 Task: Create in the project ChampionWorks and in the Backlog issue 'Develop a new feature to allow for automated event scheduling and calendar integration' a child issue 'Integration with learning management systems', and assign it to team member softage.3@softage.net. Create in the project ChampionWorks and in the Backlog issue 'Implement a new feature to allow for virtual assistants or personal digital assistants' a child issue 'Big data model interpretability and fairness optimization and testing', and assign it to team member softage.4@softage.net
Action: Mouse pressed left at (166, 50)
Screenshot: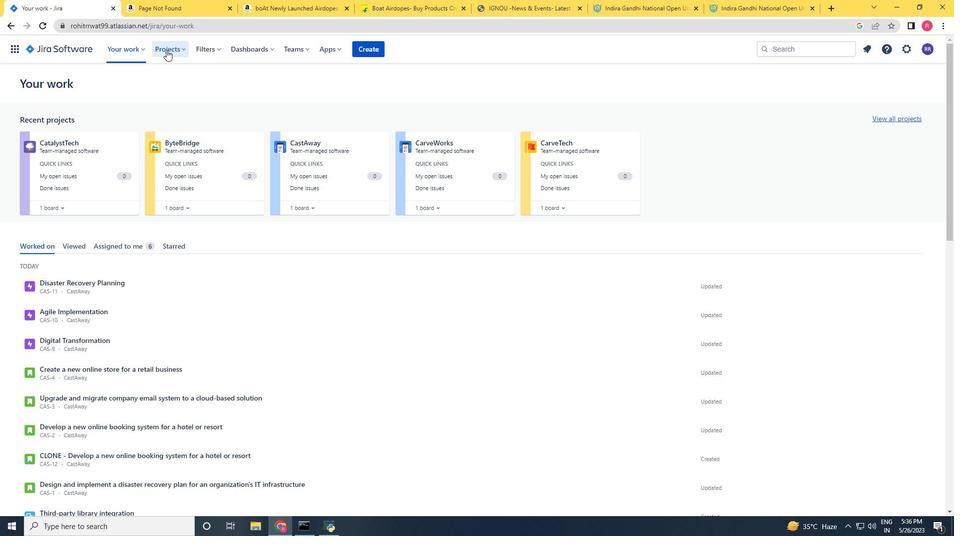 
Action: Mouse moved to (183, 92)
Screenshot: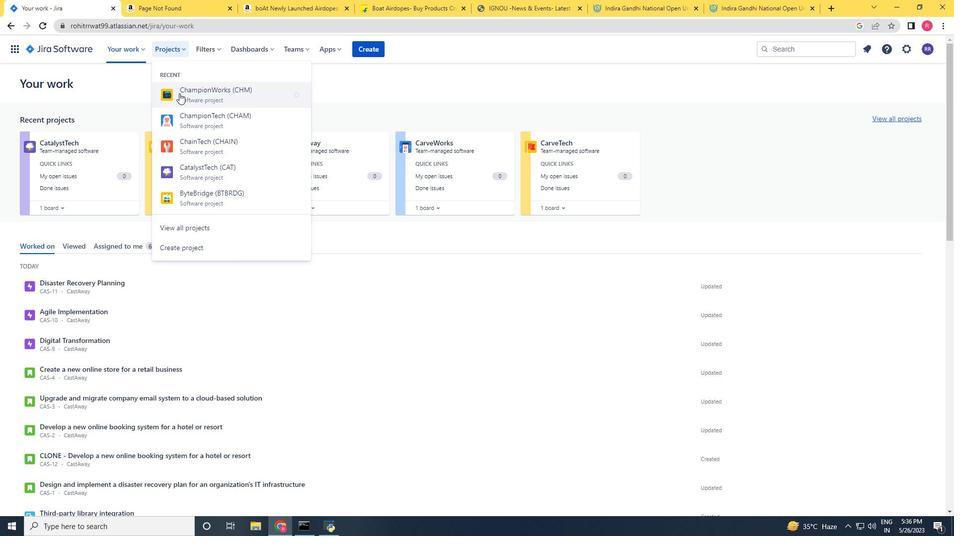 
Action: Mouse pressed left at (183, 92)
Screenshot: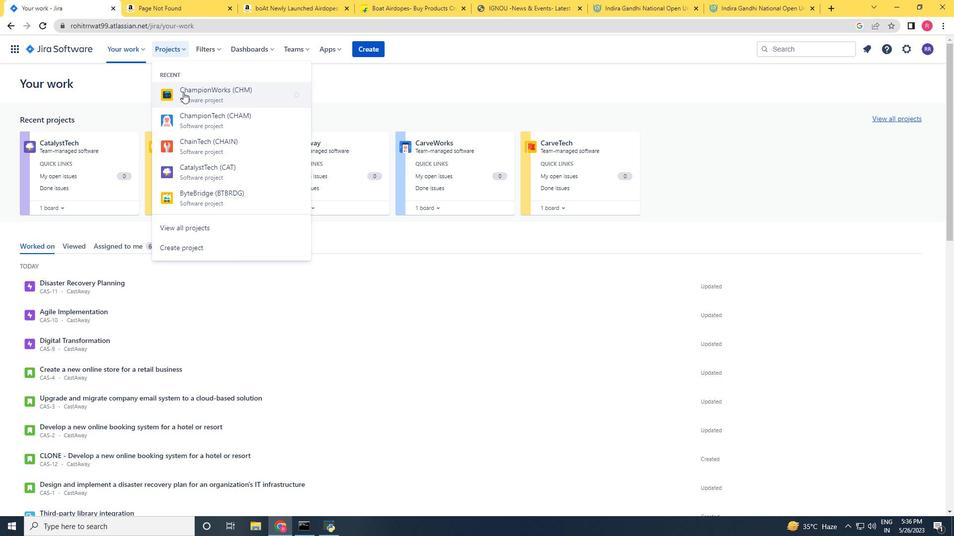 
Action: Mouse moved to (58, 151)
Screenshot: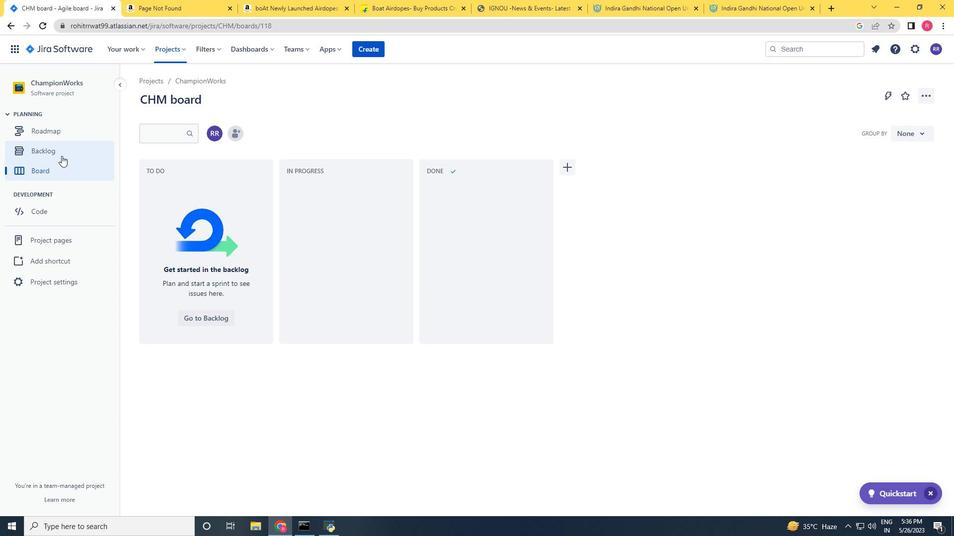 
Action: Mouse pressed left at (58, 151)
Screenshot: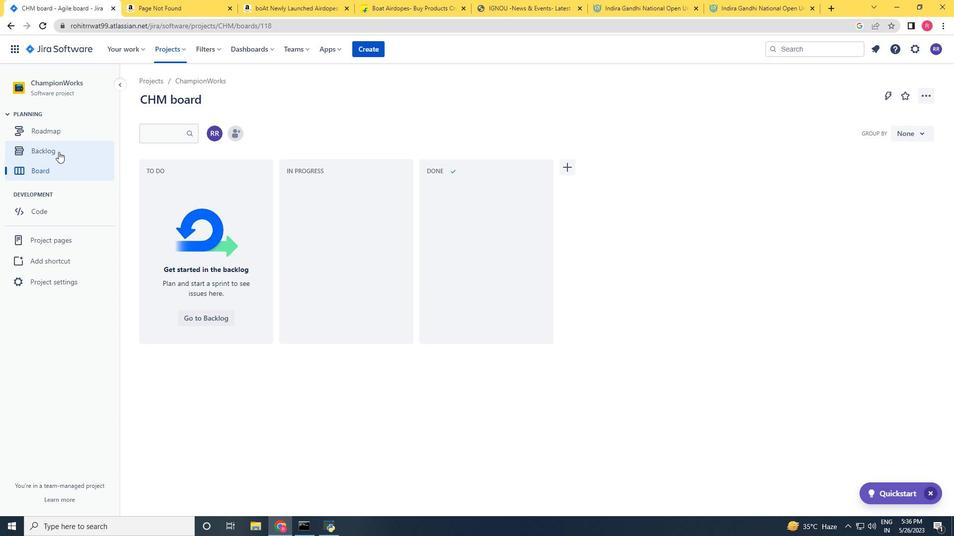 
Action: Mouse moved to (257, 263)
Screenshot: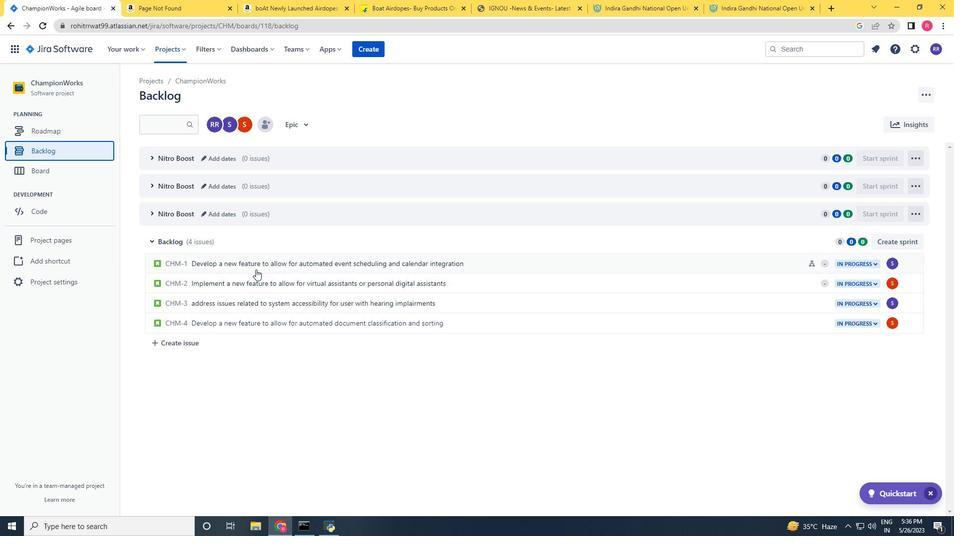 
Action: Mouse pressed left at (257, 263)
Screenshot: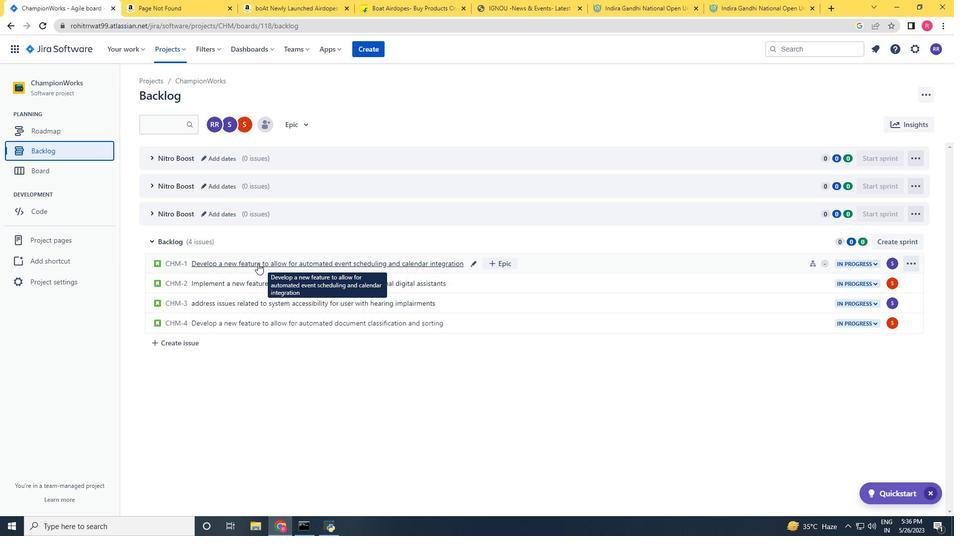 
Action: Mouse moved to (775, 225)
Screenshot: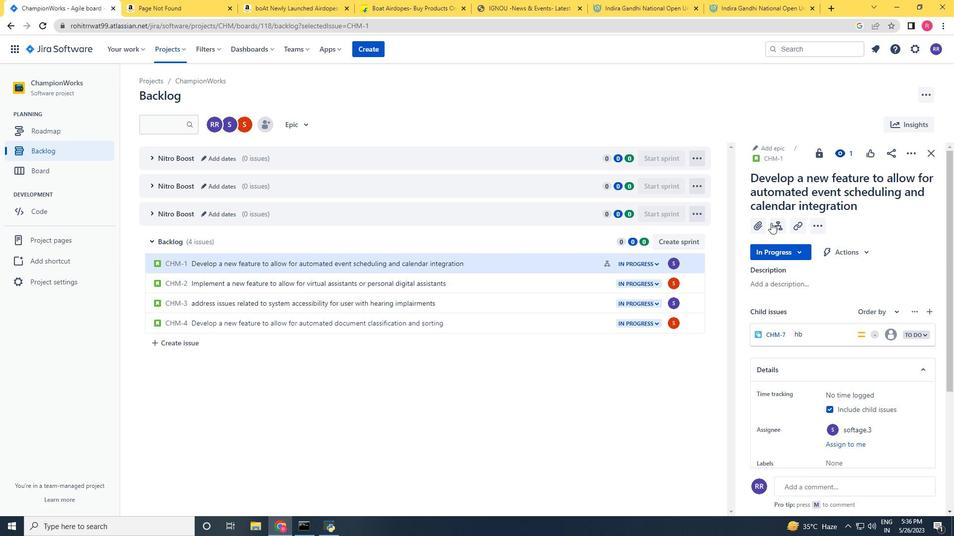 
Action: Mouse pressed left at (775, 225)
Screenshot: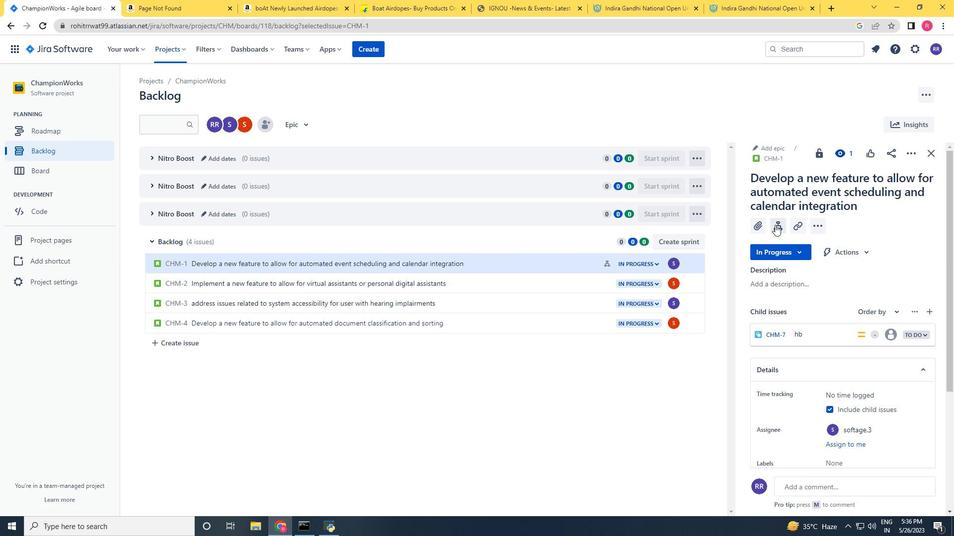 
Action: Mouse moved to (776, 314)
Screenshot: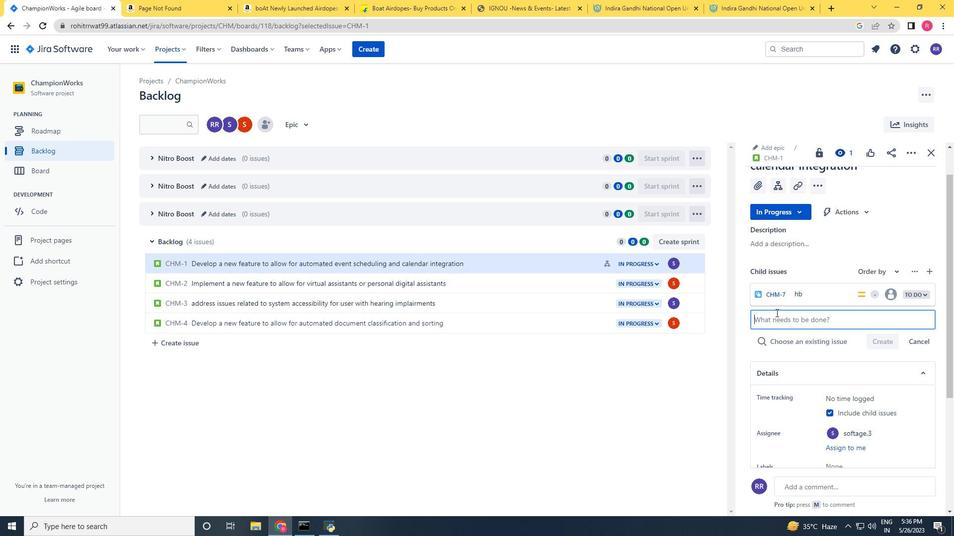 
Action: Key pressed <Key.shift>Integration<Key.space>with<Key.space>learning<Key.space>mangag<Key.backspace><Key.backspace><Key.backspace>agement<Key.space>systems
Screenshot: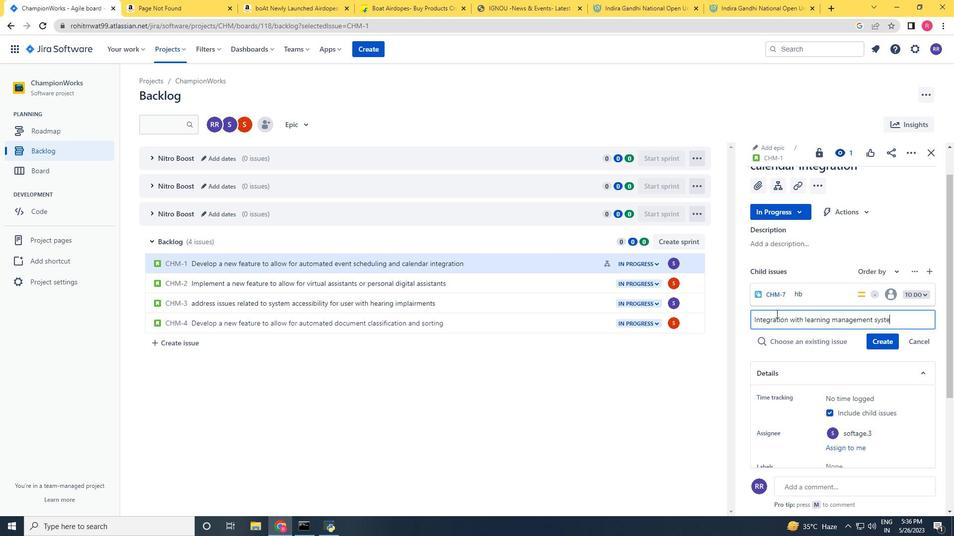 
Action: Mouse moved to (890, 292)
Screenshot: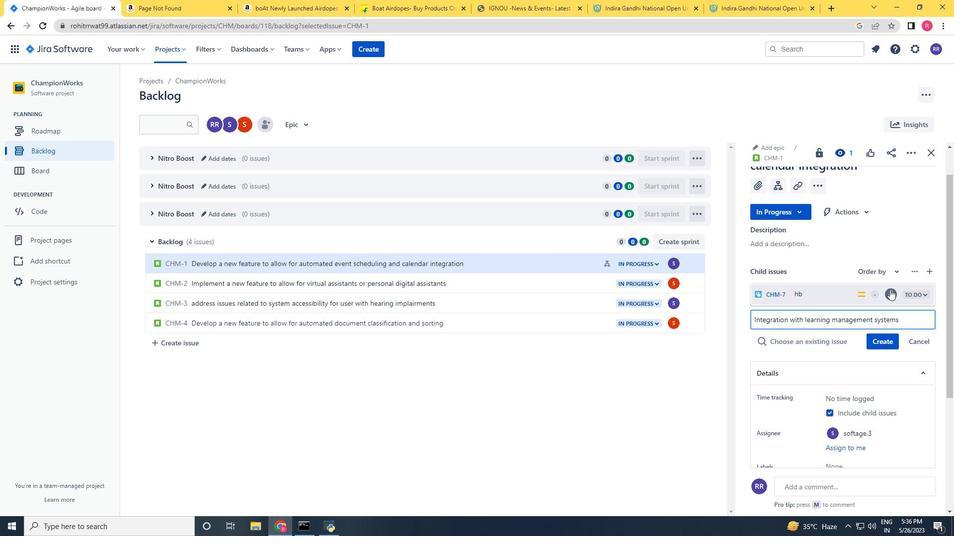
Action: Mouse pressed left at (890, 292)
Screenshot: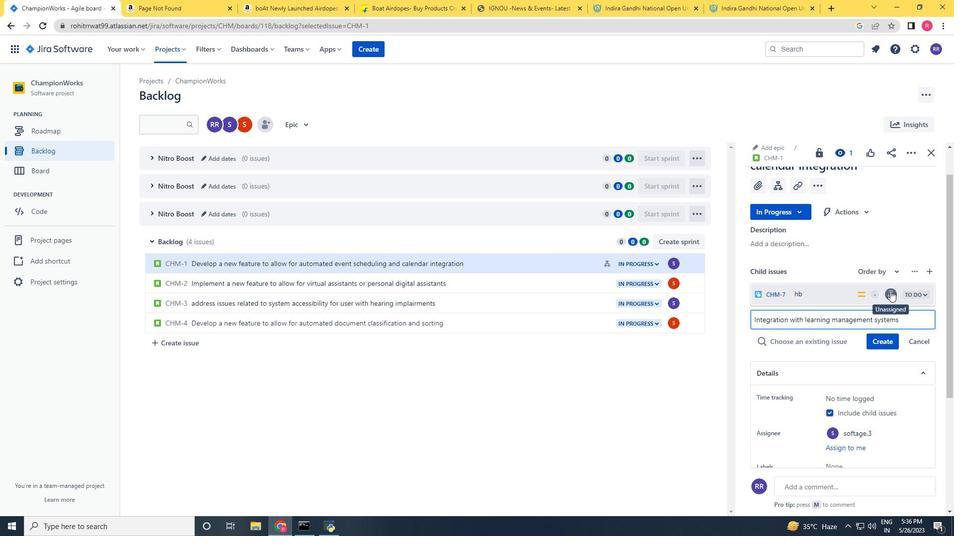 
Action: Mouse moved to (891, 345)
Screenshot: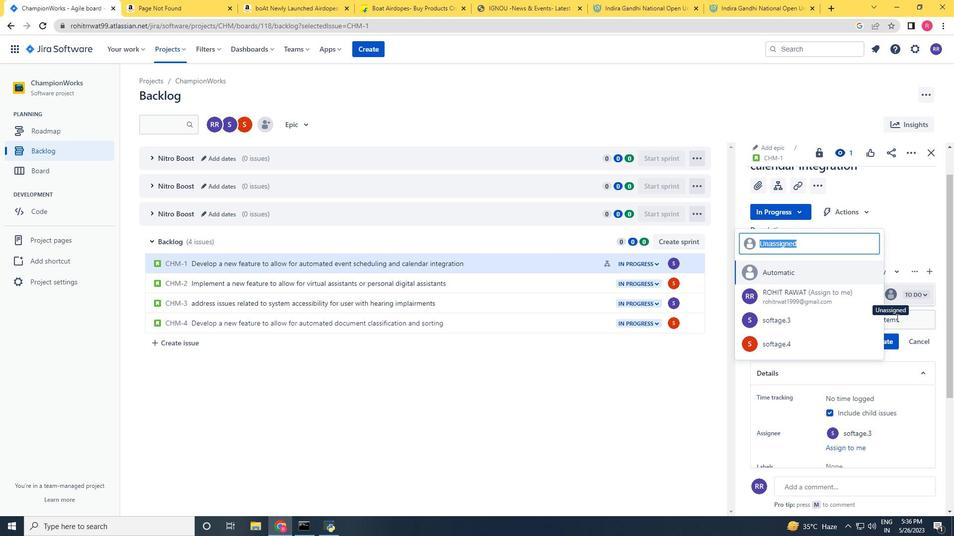 
Action: Mouse pressed left at (891, 345)
Screenshot: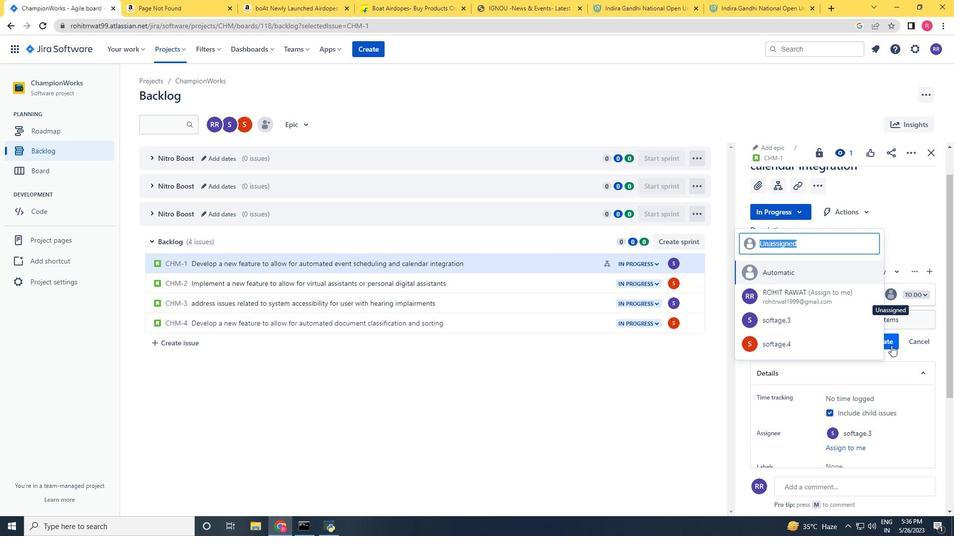 
Action: Mouse moved to (890, 326)
Screenshot: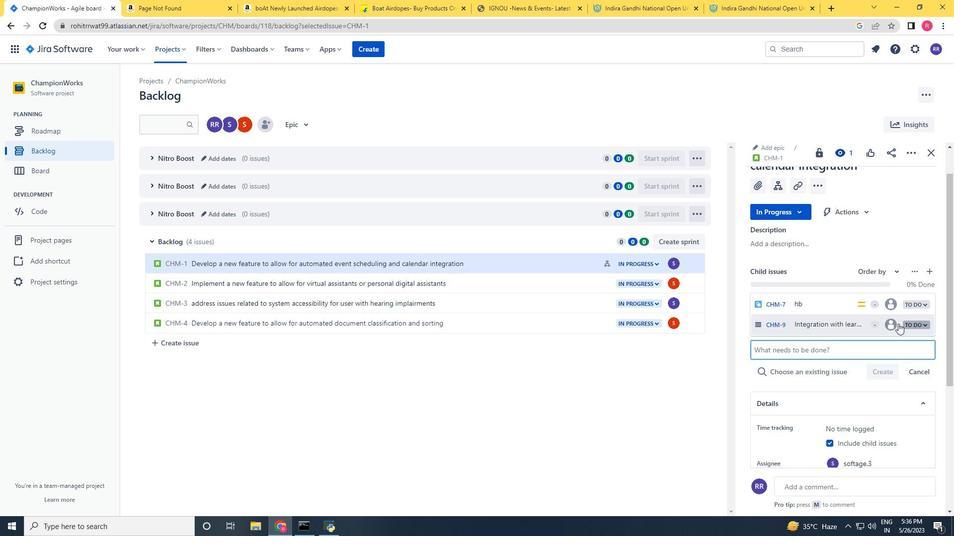
Action: Mouse pressed left at (890, 326)
Screenshot: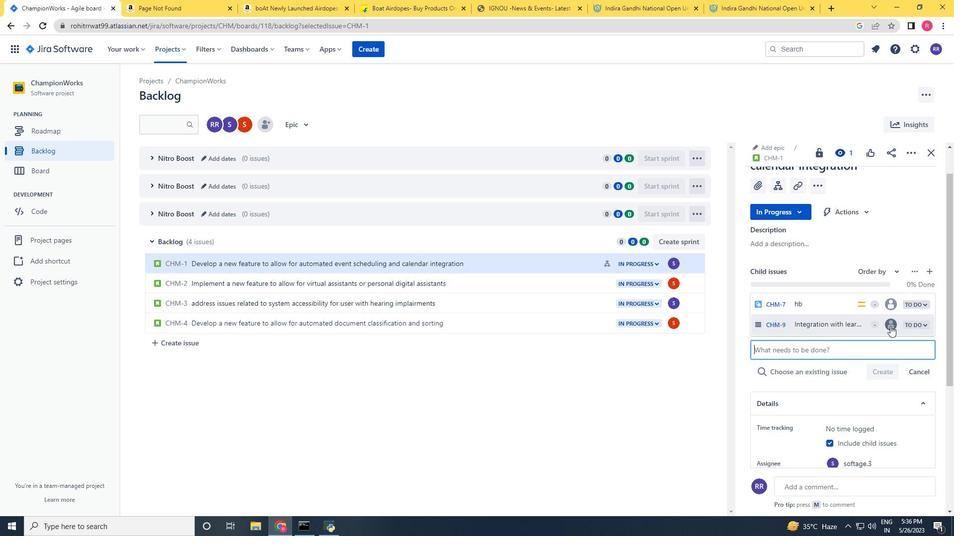 
Action: Mouse moved to (813, 345)
Screenshot: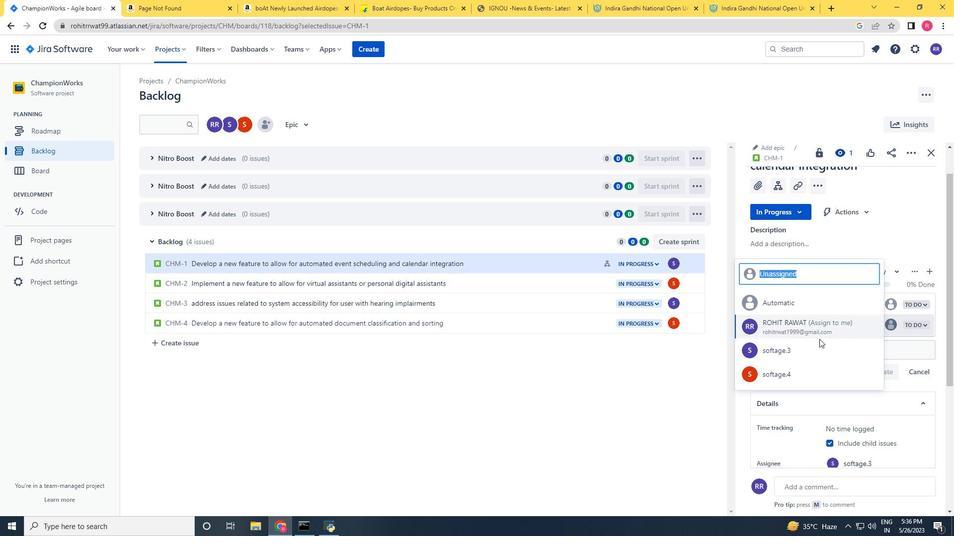 
Action: Mouse pressed left at (813, 345)
Screenshot: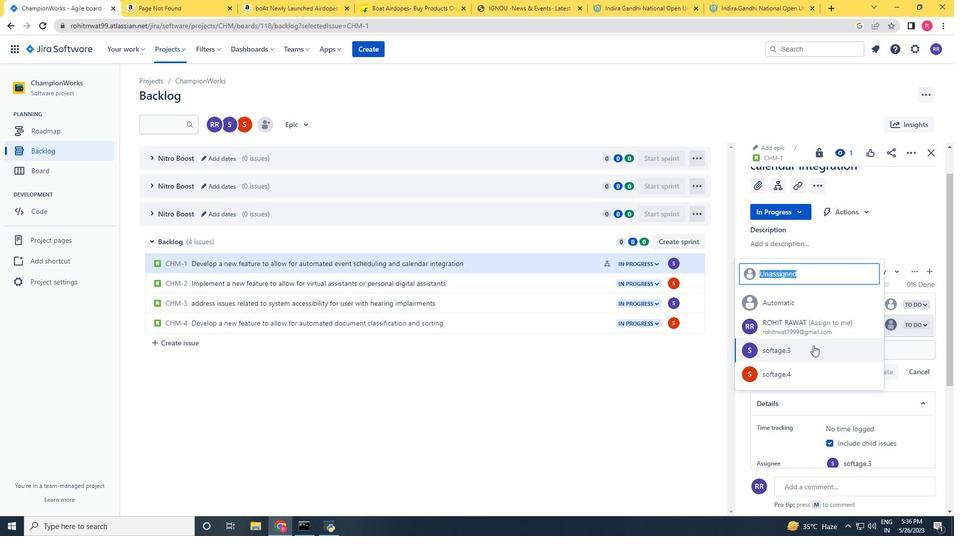 
Action: Mouse moved to (894, 321)
Screenshot: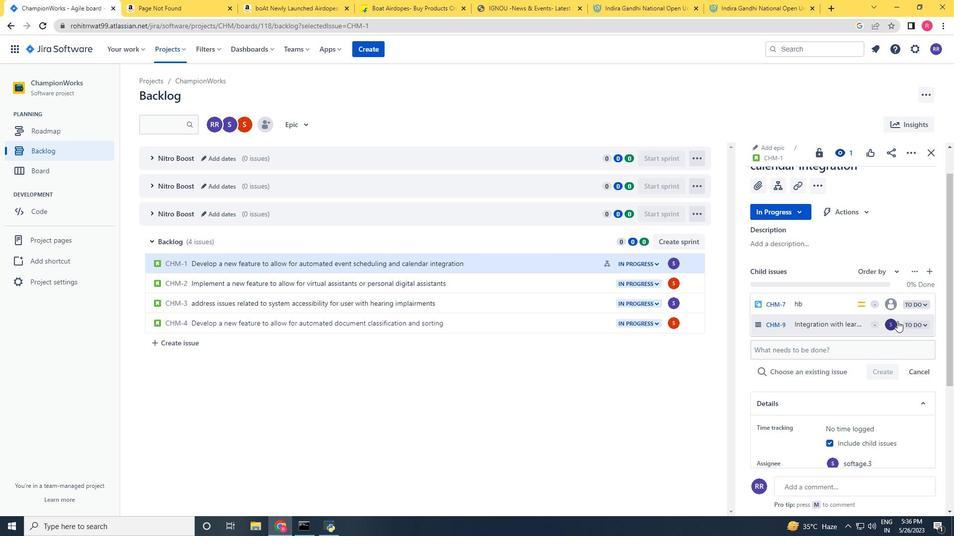 
Action: Mouse pressed left at (894, 321)
Screenshot: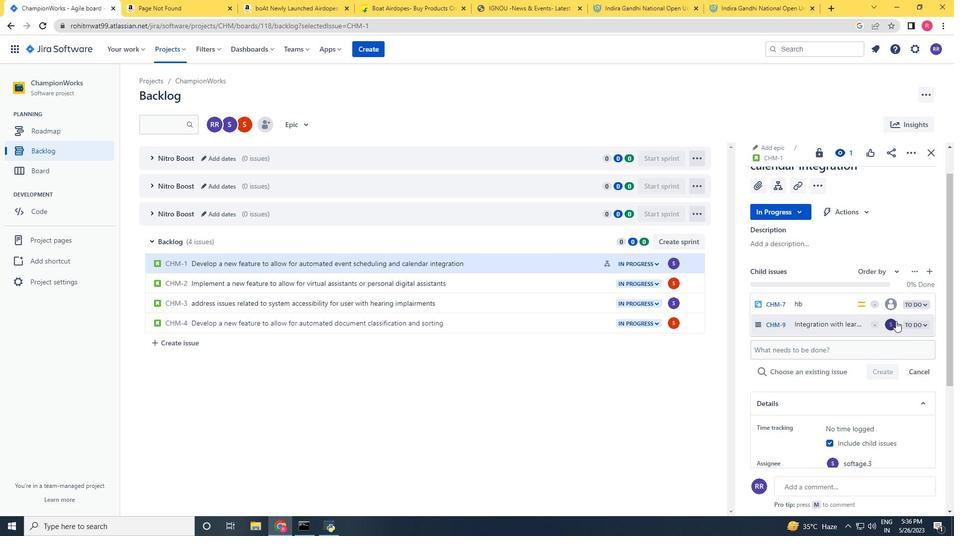 
Action: Mouse moved to (824, 279)
Screenshot: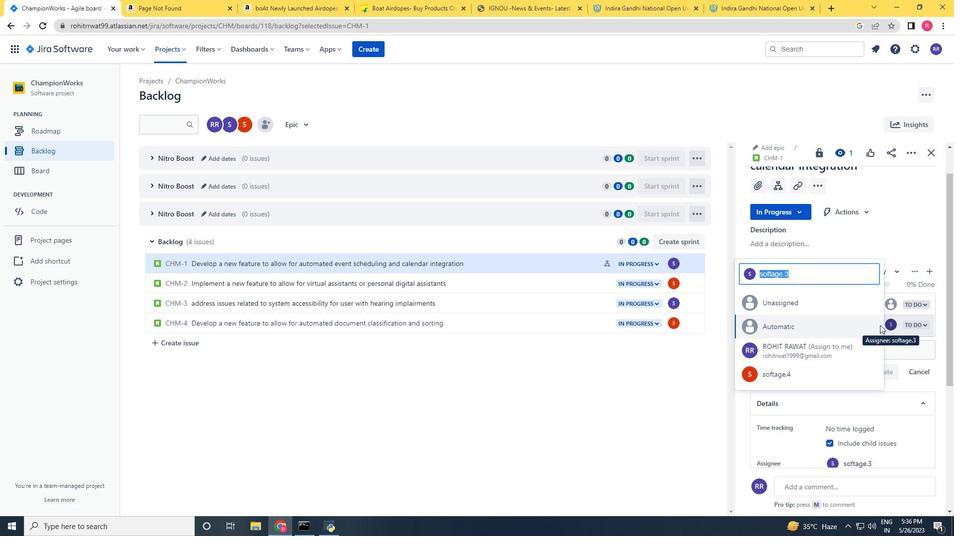 
Action: Key pressed <Key.backspace>softage.3
Screenshot: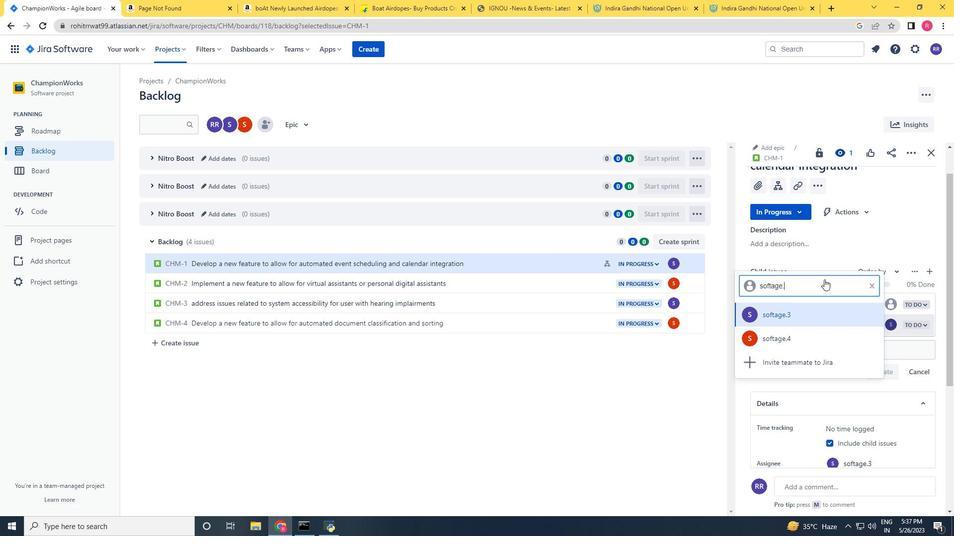 
Action: Mouse moved to (802, 286)
Screenshot: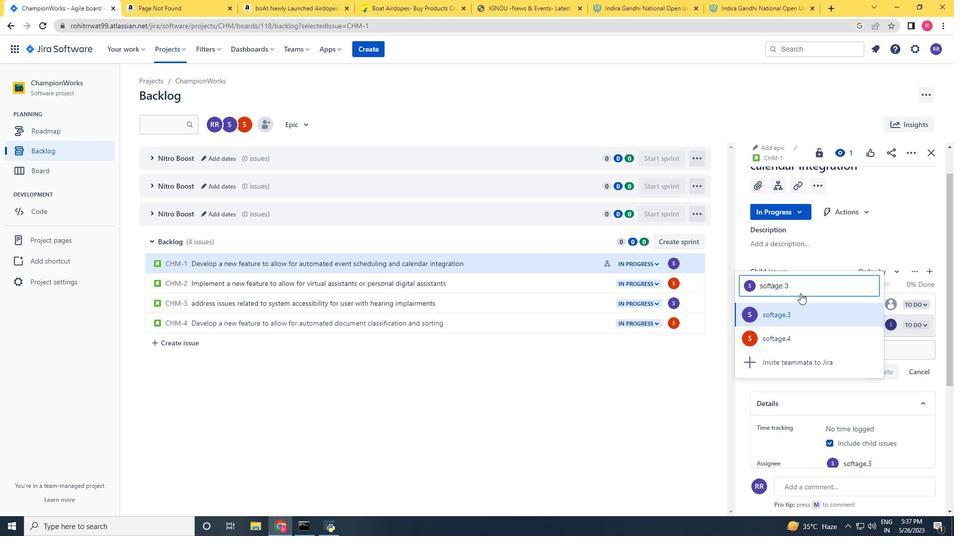 
Action: Key pressed <Key.shift_r>@softage.net
Screenshot: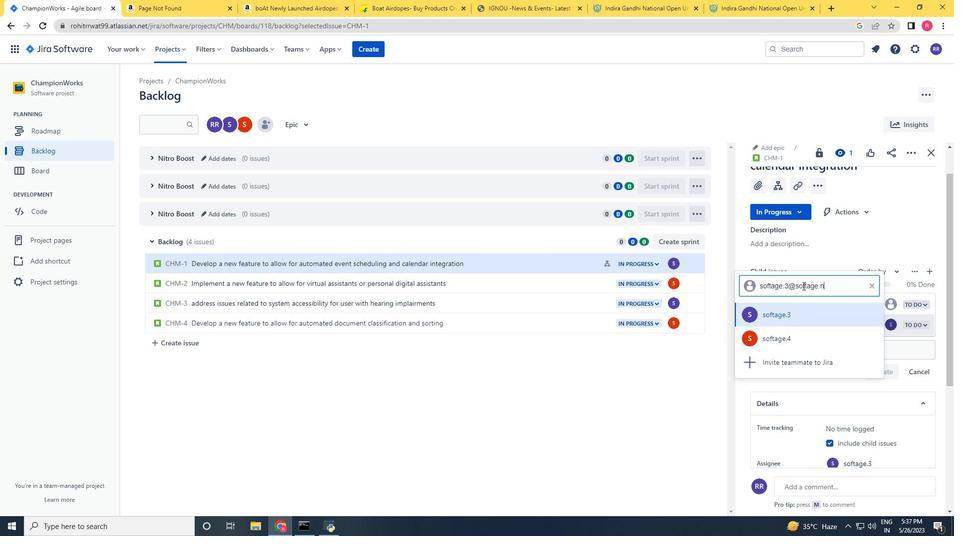 
Action: Mouse moved to (798, 324)
Screenshot: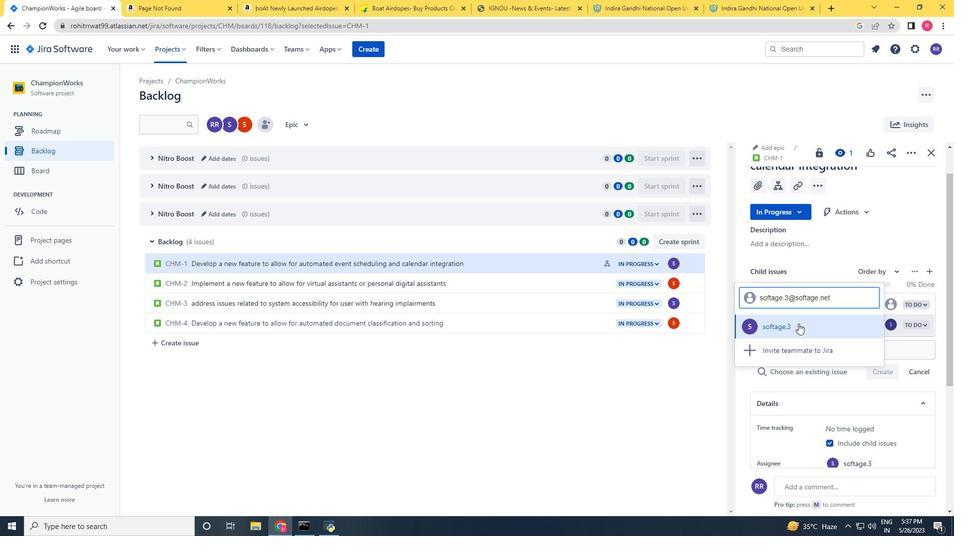 
Action: Mouse pressed left at (798, 324)
Screenshot: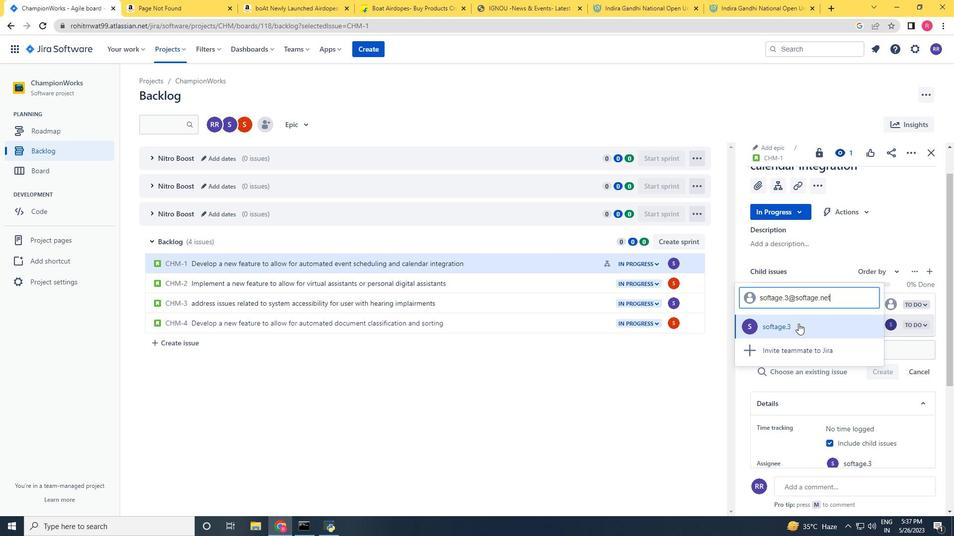 
Action: Mouse moved to (240, 286)
Screenshot: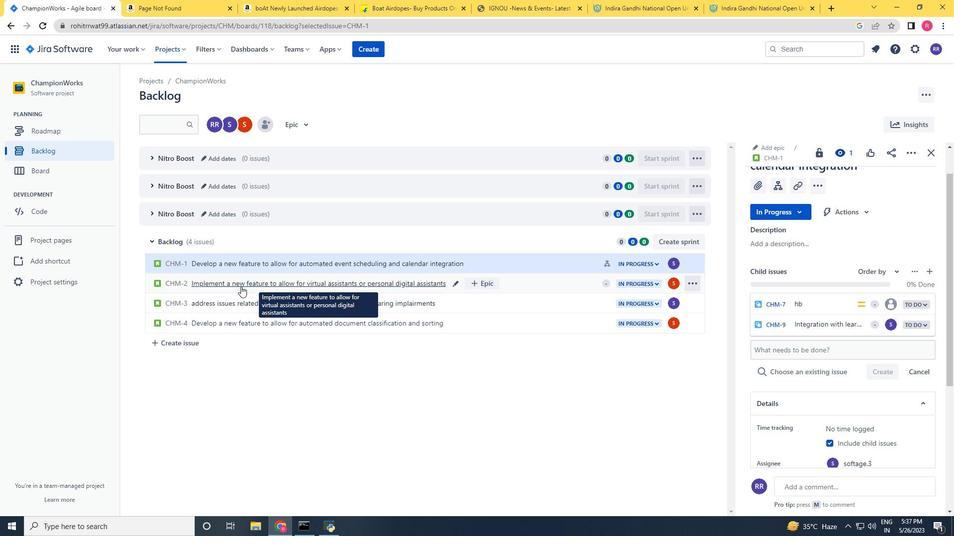 
Action: Mouse pressed left at (240, 286)
Screenshot: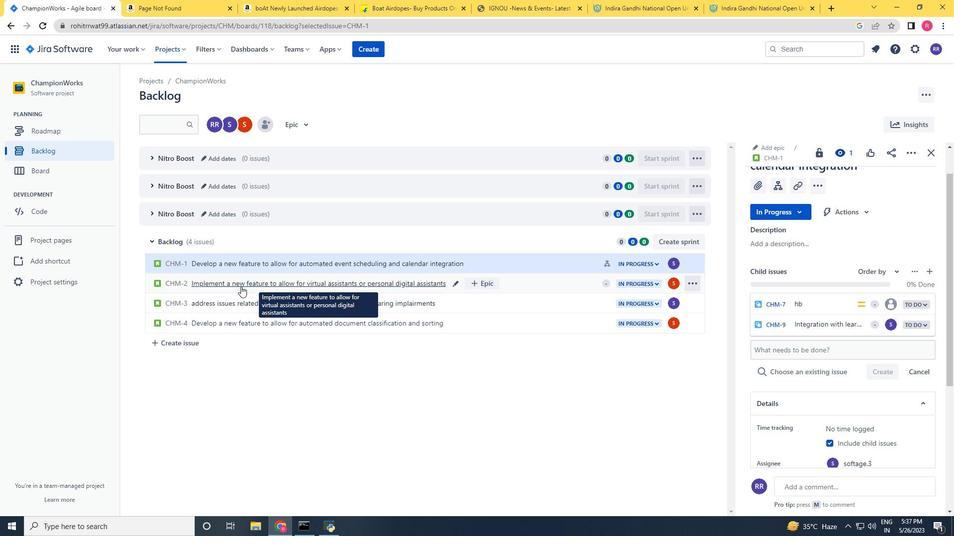 
Action: Mouse moved to (777, 224)
Screenshot: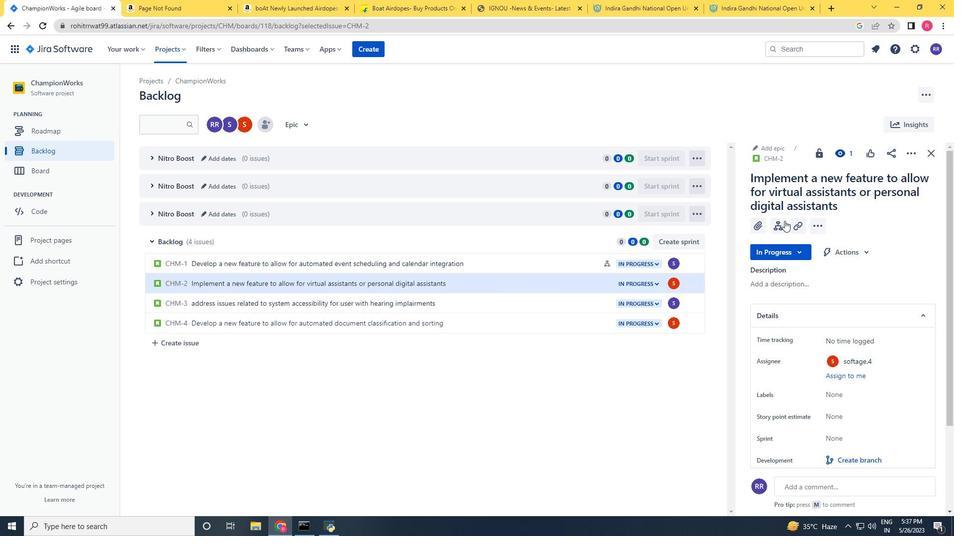 
Action: Mouse pressed left at (777, 224)
Screenshot: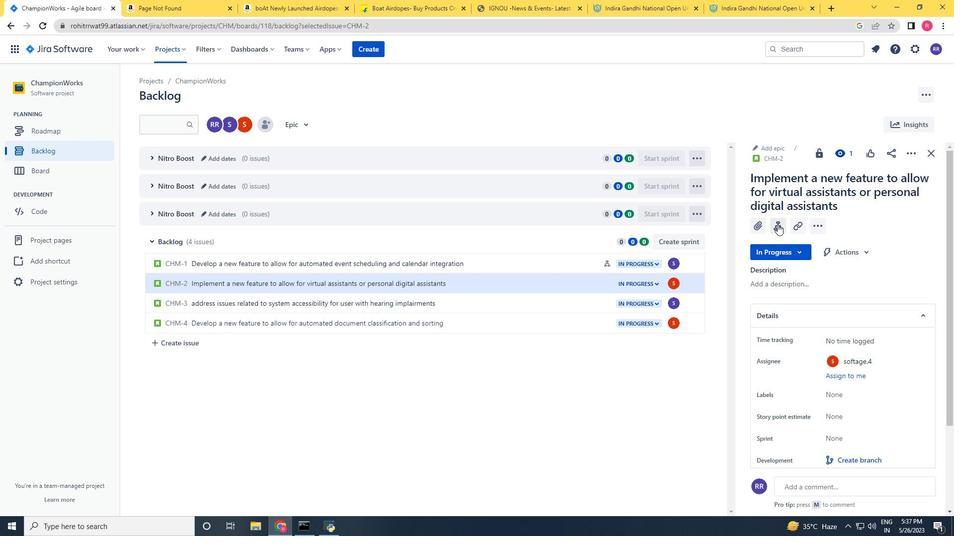 
Action: Mouse moved to (794, 315)
Screenshot: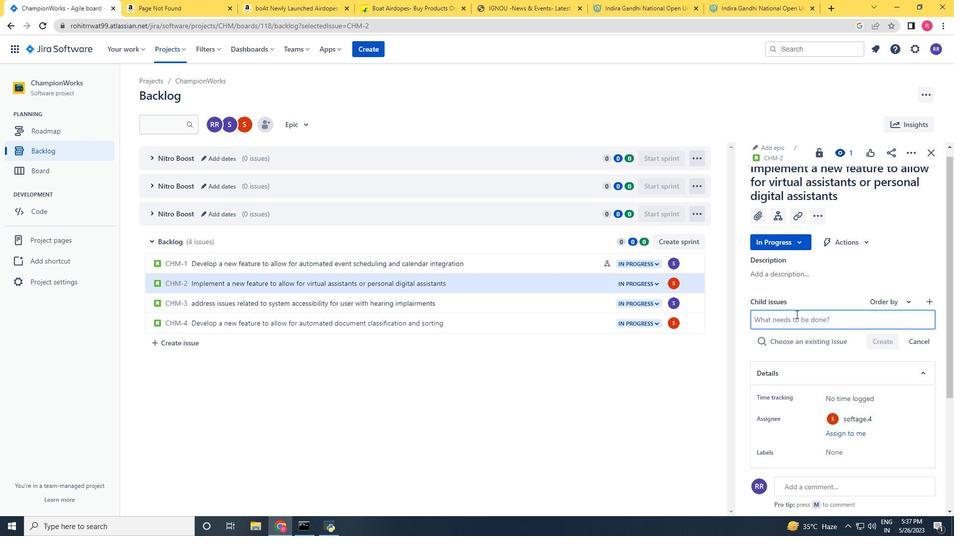 
Action: Key pressed <Key.shift>Big<Key.space>data<Key.space>model<Key.space>interpretability<Key.space>and<Key.space>fairness<Key.space>optima<Key.backspace>ization<Key.space>and<Key.space>testing
Screenshot: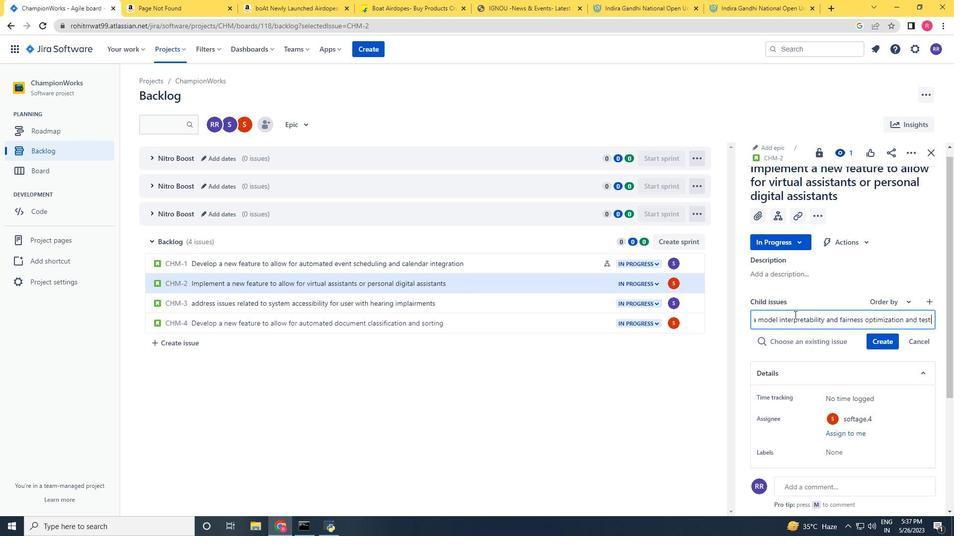 
Action: Mouse moved to (890, 340)
Screenshot: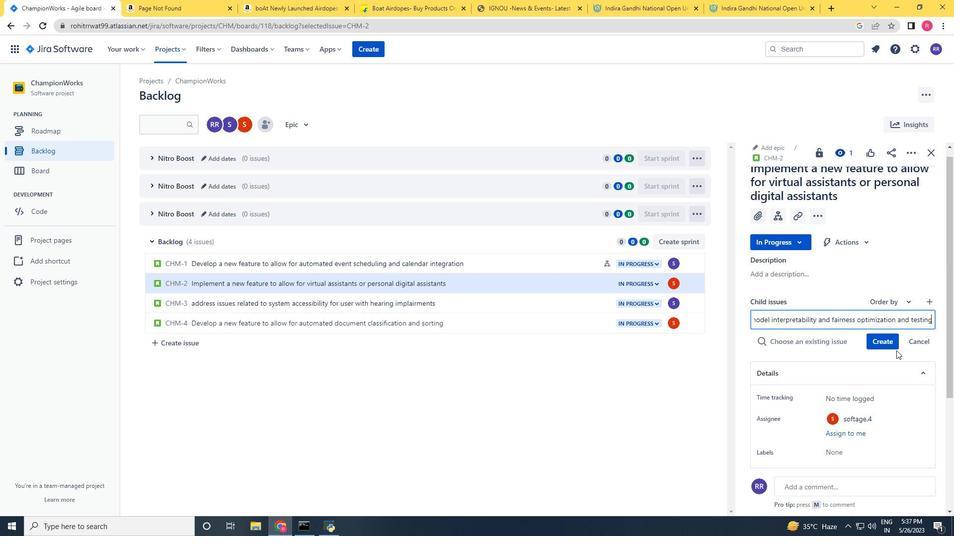 
Action: Mouse pressed left at (890, 340)
Screenshot: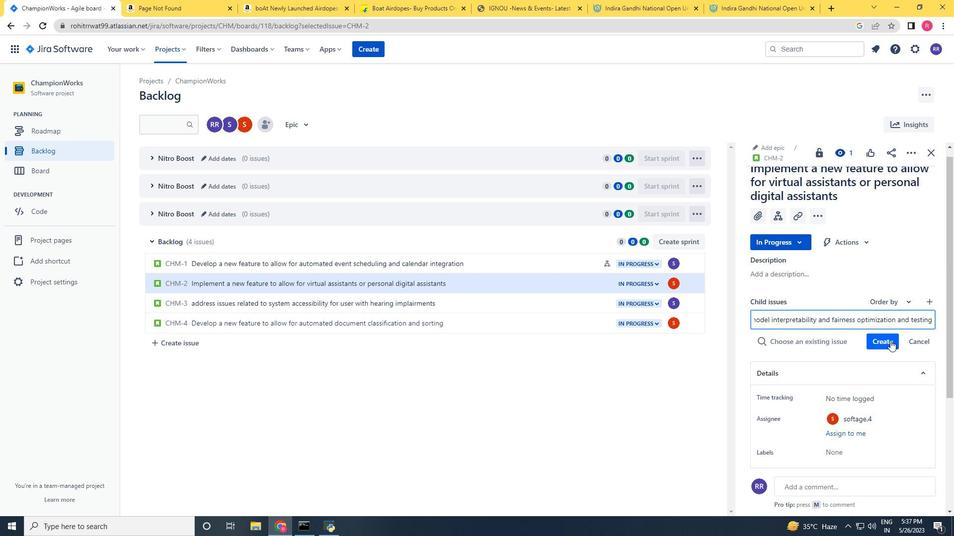 
Action: Mouse moved to (885, 324)
Screenshot: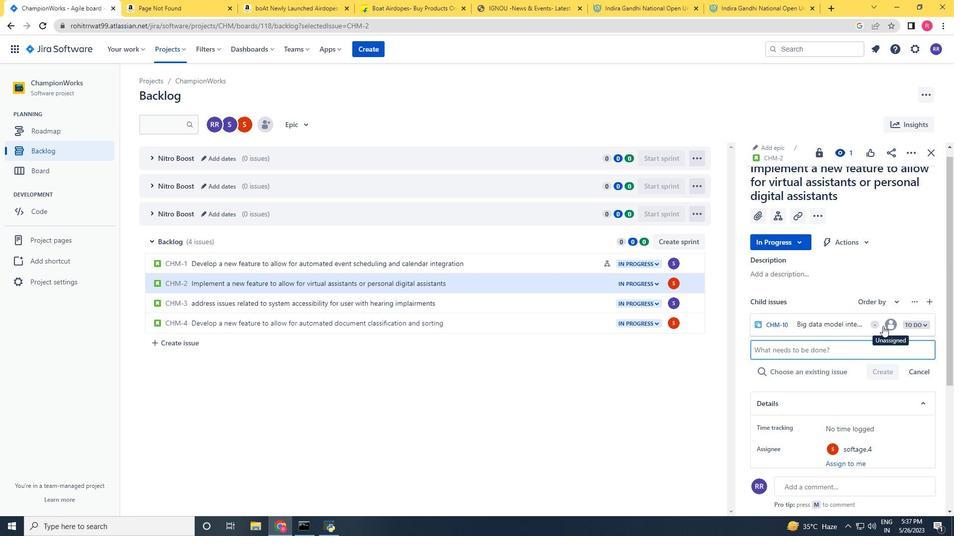 
Action: Mouse pressed left at (885, 324)
Screenshot: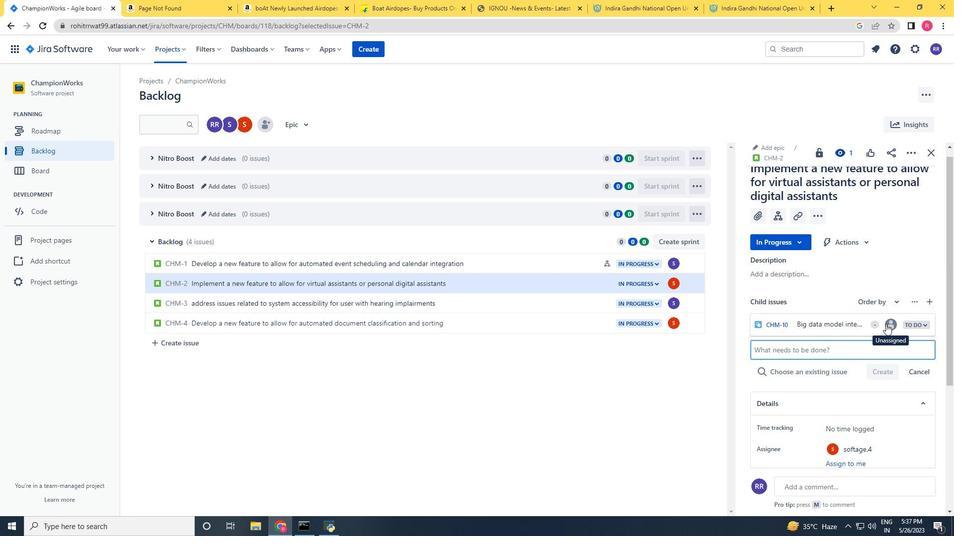 
Action: Mouse moved to (800, 273)
Screenshot: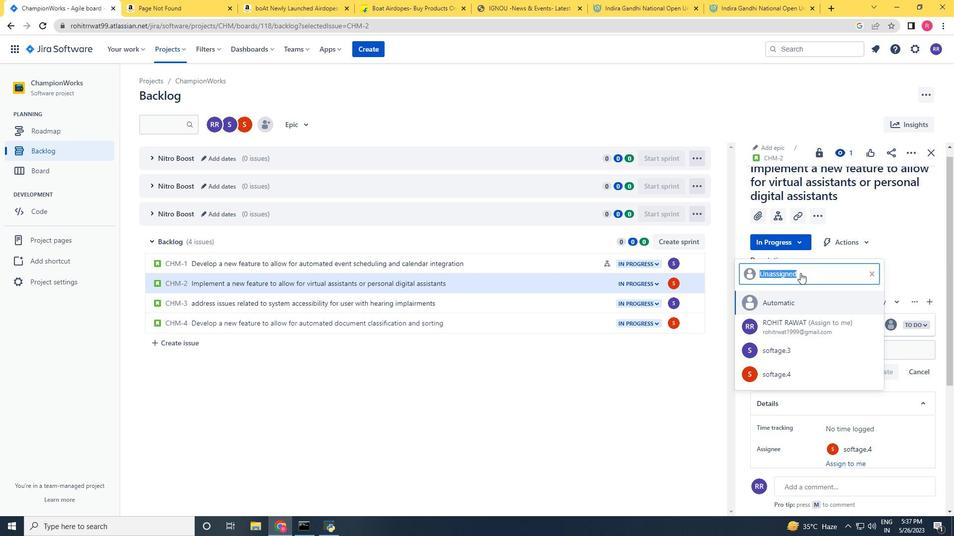 
Action: Key pressed <Key.backspace>softage.4<Key.shift_r>@sofat<Key.backspace><Key.backspace>tage.net
Screenshot: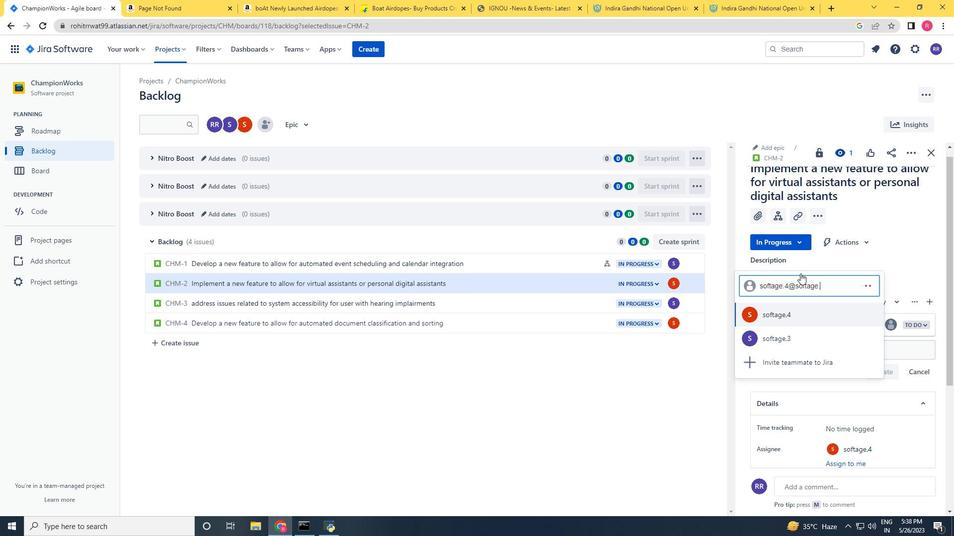 
Action: Mouse moved to (802, 332)
Screenshot: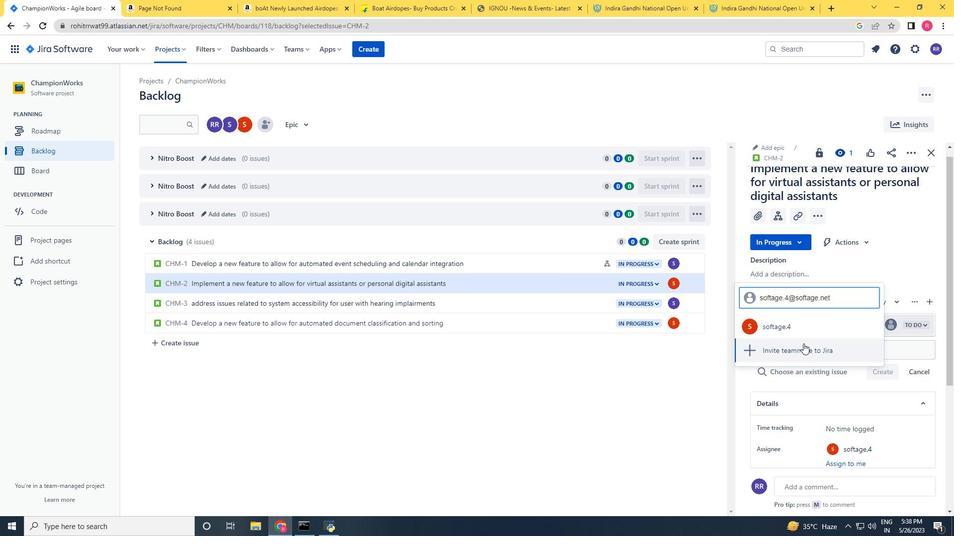 
Action: Mouse pressed left at (802, 332)
Screenshot: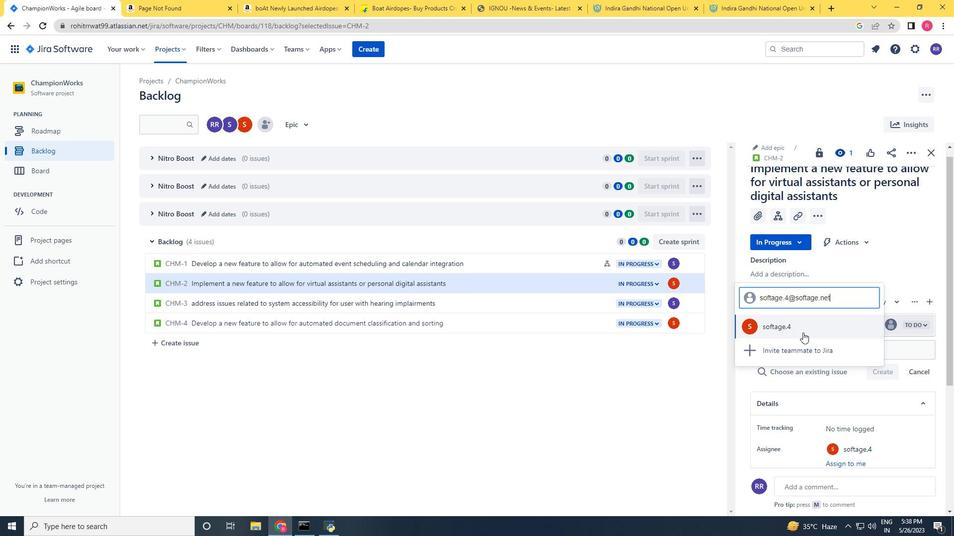 
Action: Mouse moved to (586, 247)
Screenshot: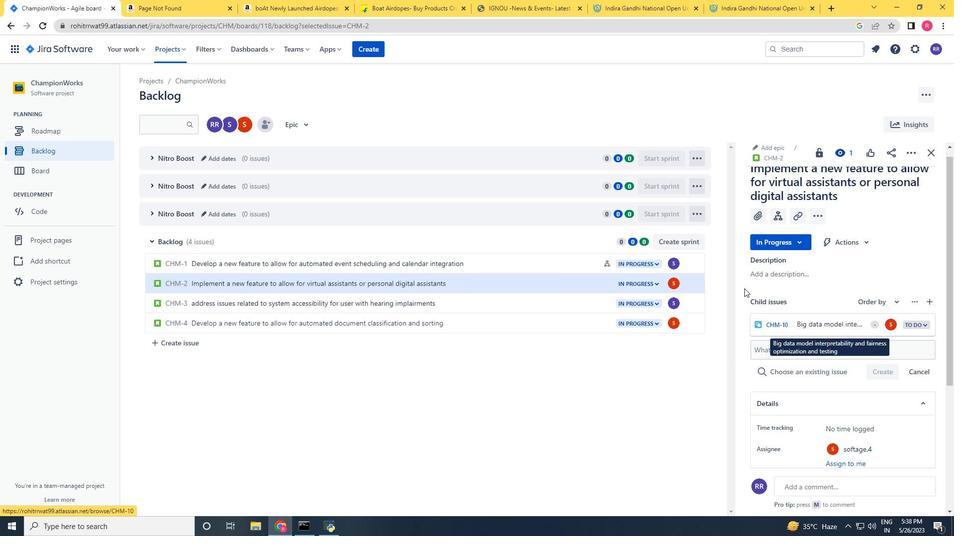 
